 Task: Sort the products in the category "Pepperoni" by relevance.
Action: Mouse moved to (816, 308)
Screenshot: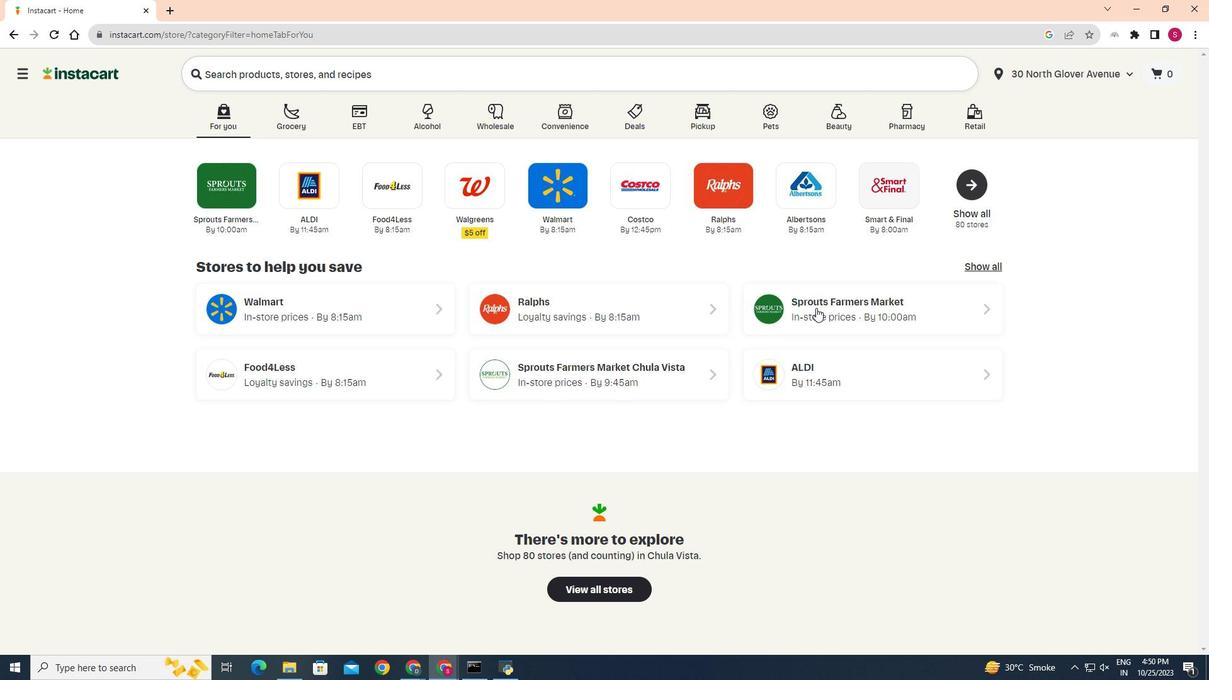 
Action: Mouse pressed left at (816, 308)
Screenshot: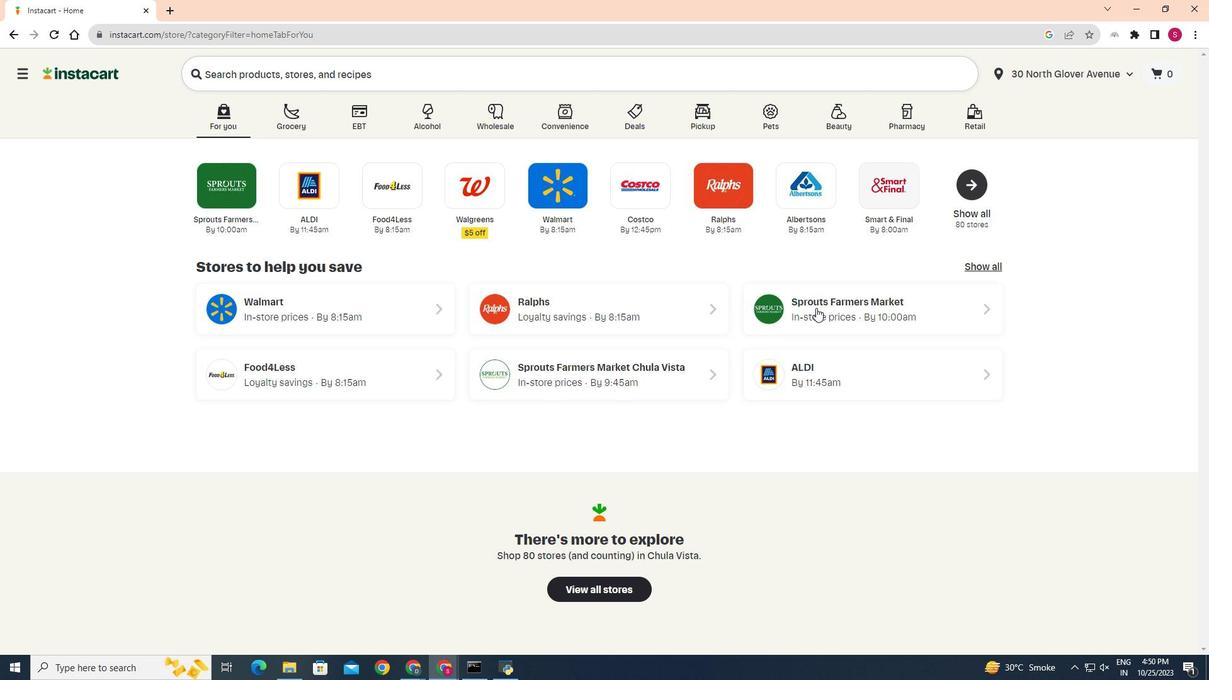 
Action: Mouse moved to (27, 527)
Screenshot: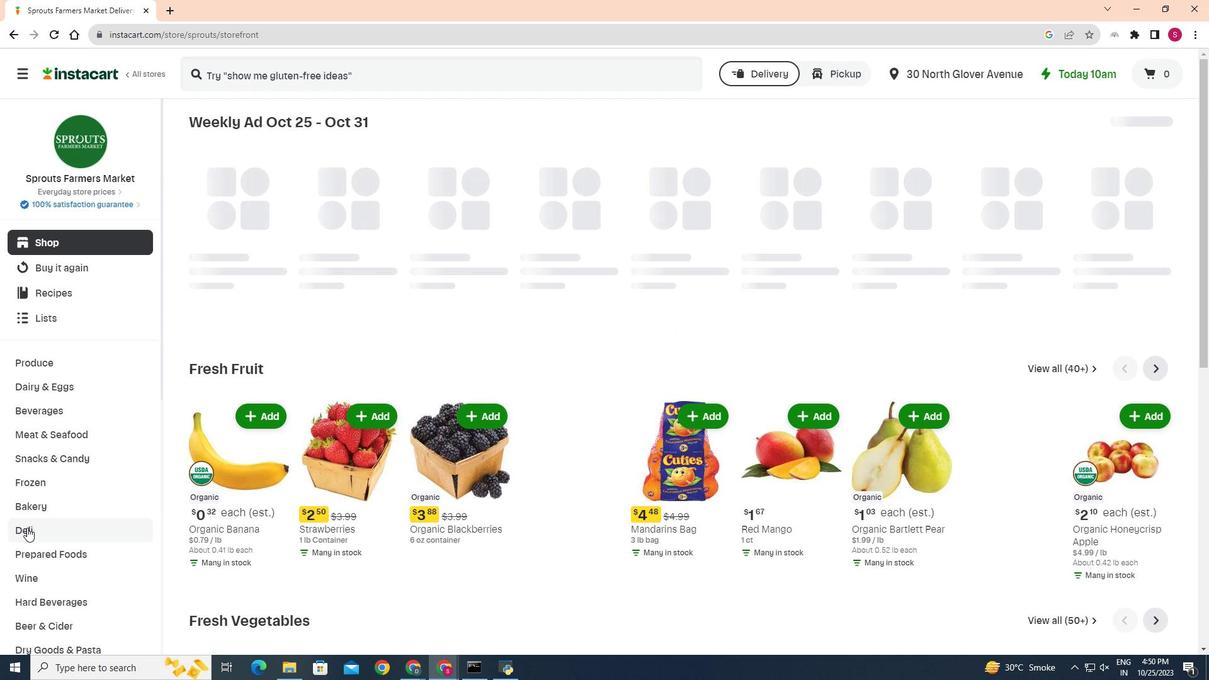 
Action: Mouse pressed left at (27, 527)
Screenshot: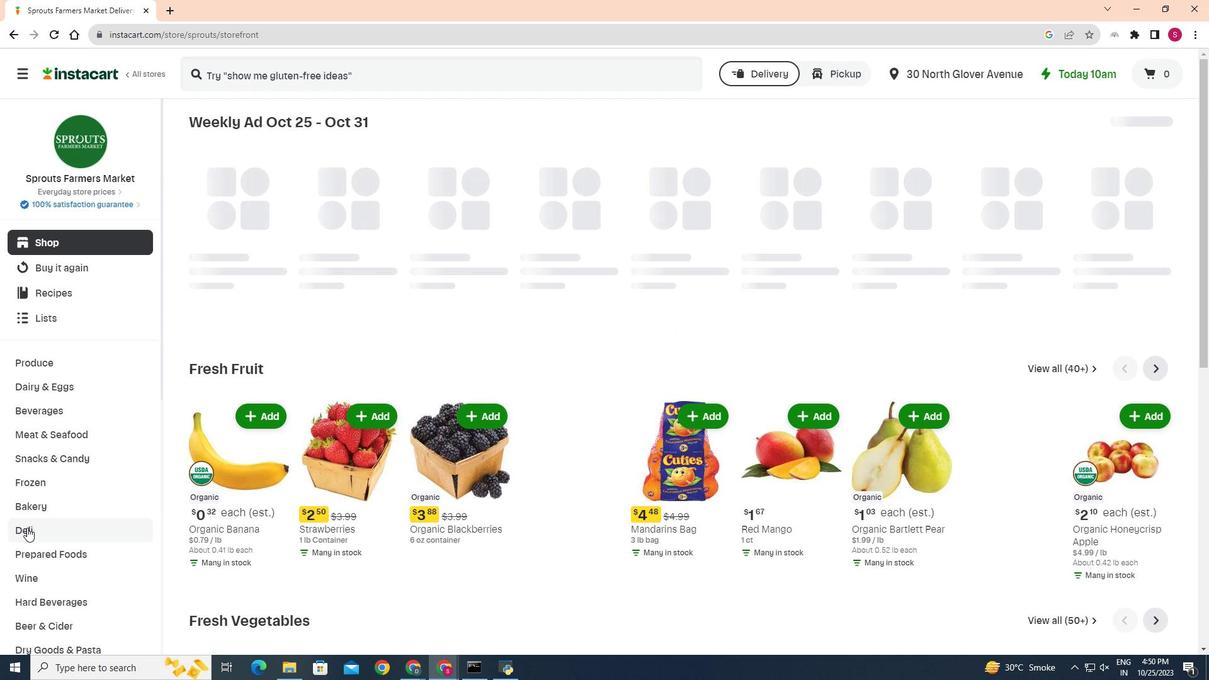 
Action: Mouse moved to (270, 158)
Screenshot: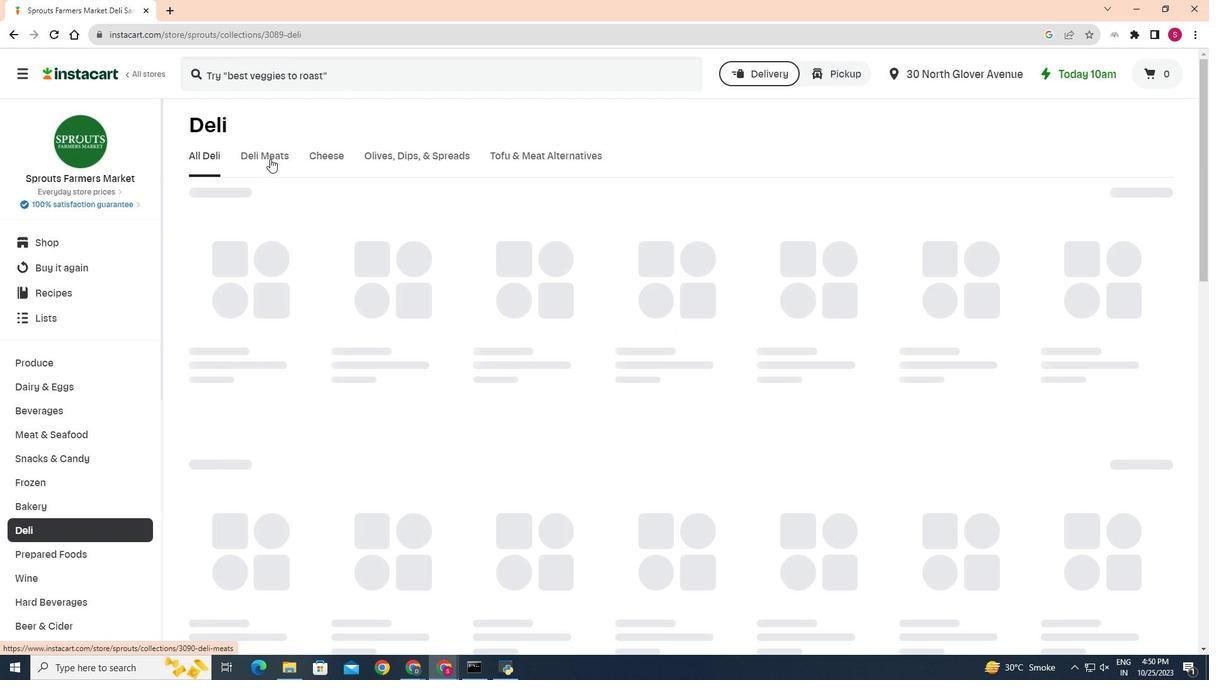 
Action: Mouse pressed left at (270, 158)
Screenshot: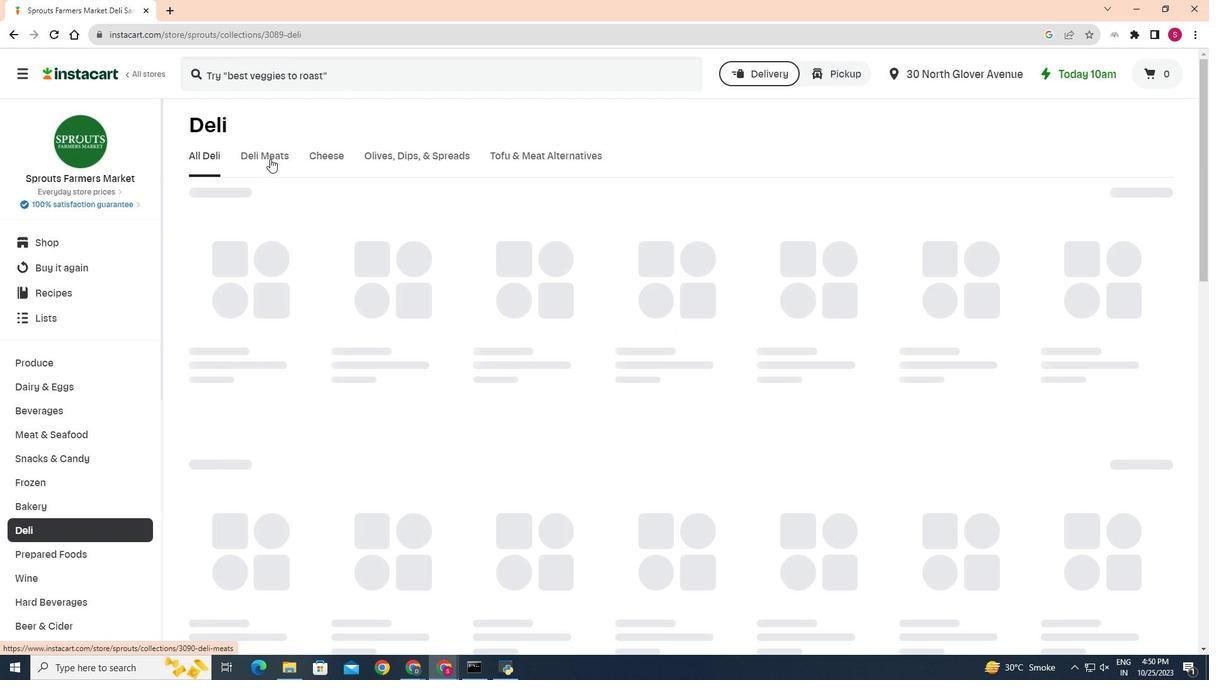 
Action: Mouse moved to (534, 213)
Screenshot: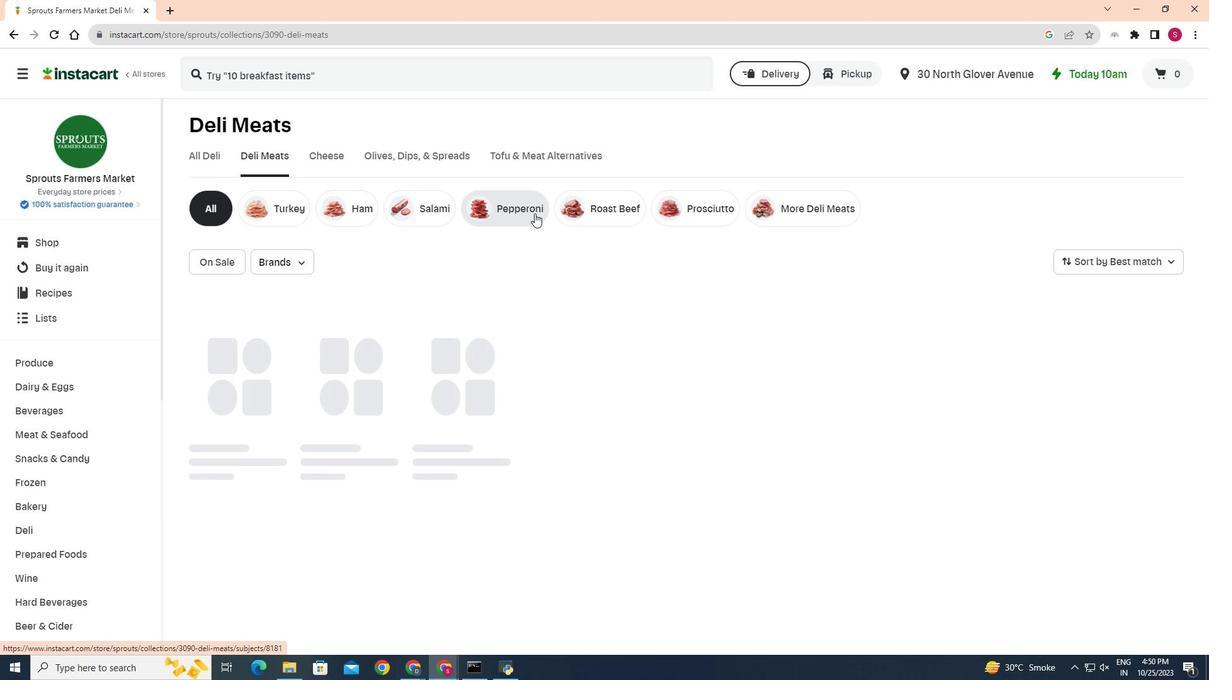 
Action: Mouse pressed left at (534, 213)
Screenshot: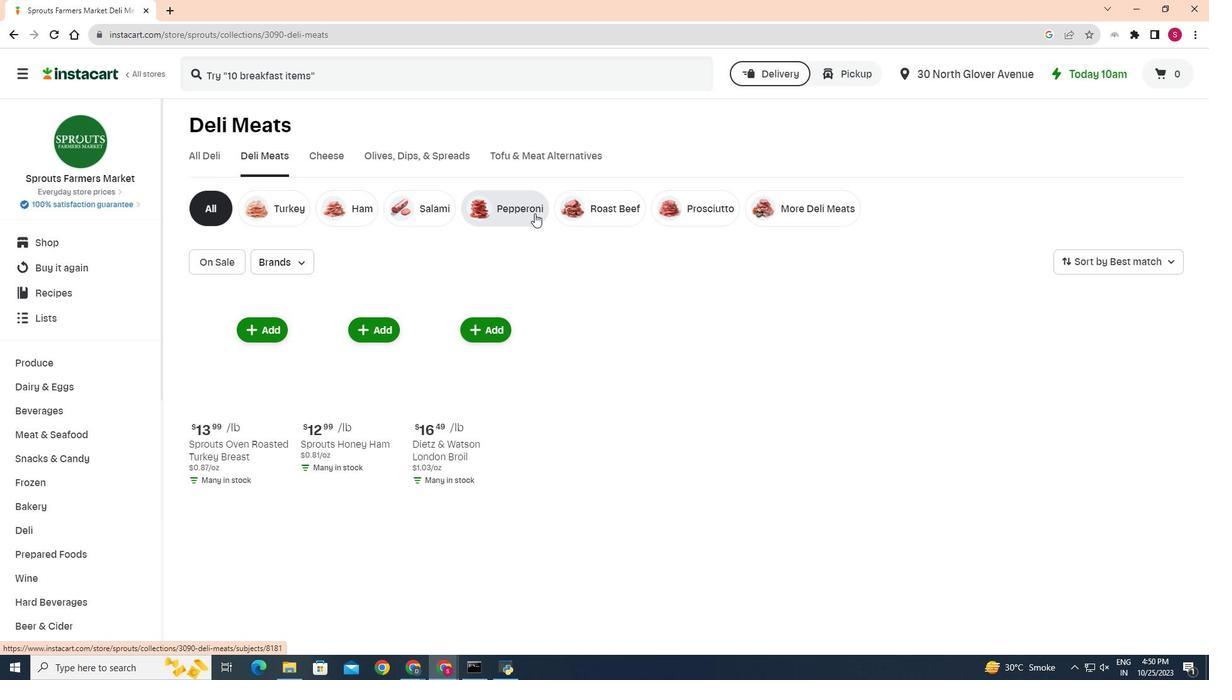 
Action: Mouse moved to (526, 214)
Screenshot: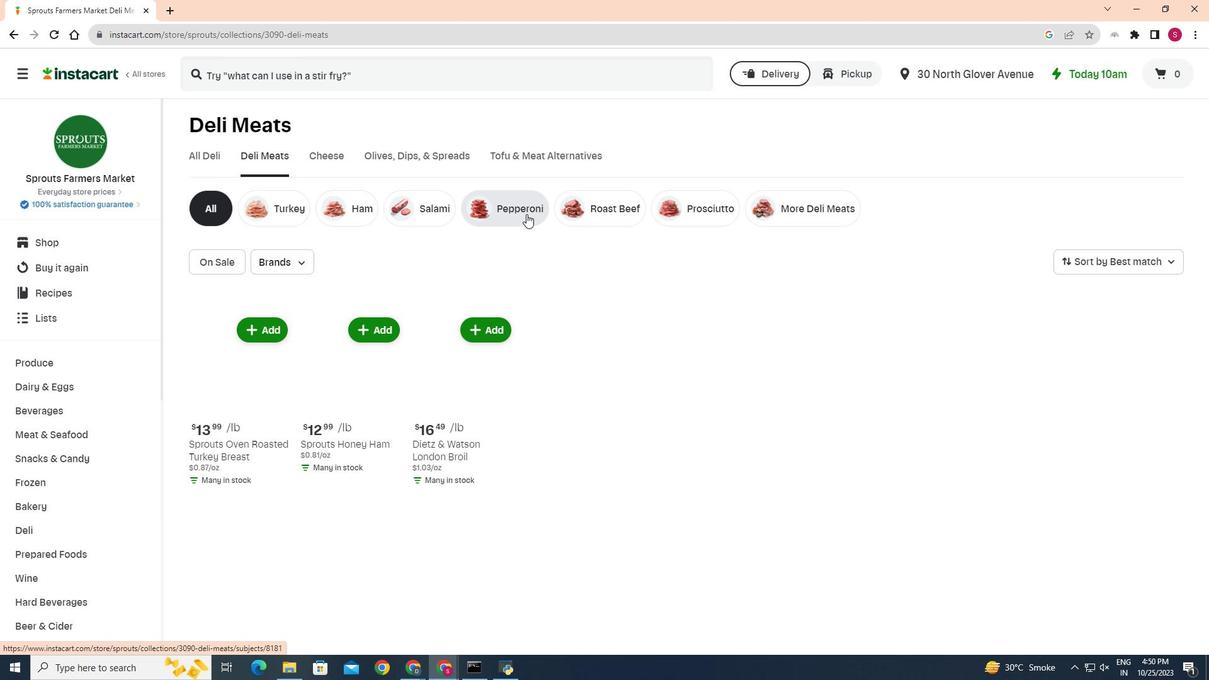 
Action: Mouse pressed left at (526, 214)
Screenshot: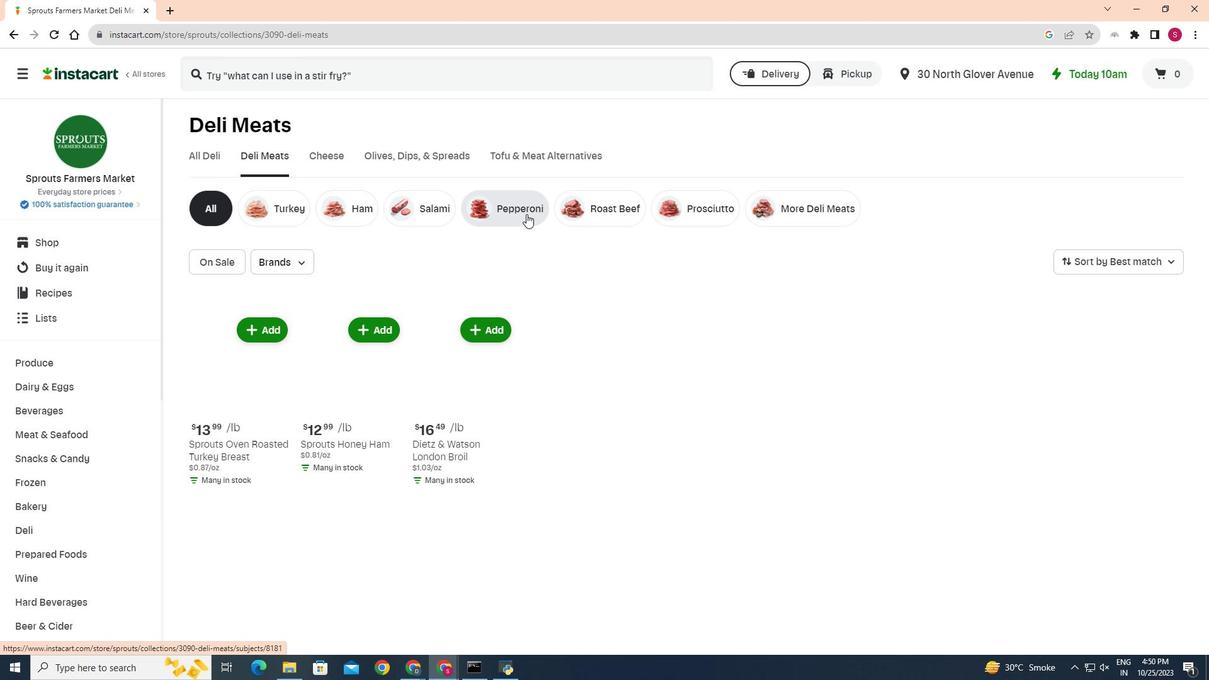 
Action: Mouse moved to (1155, 259)
Screenshot: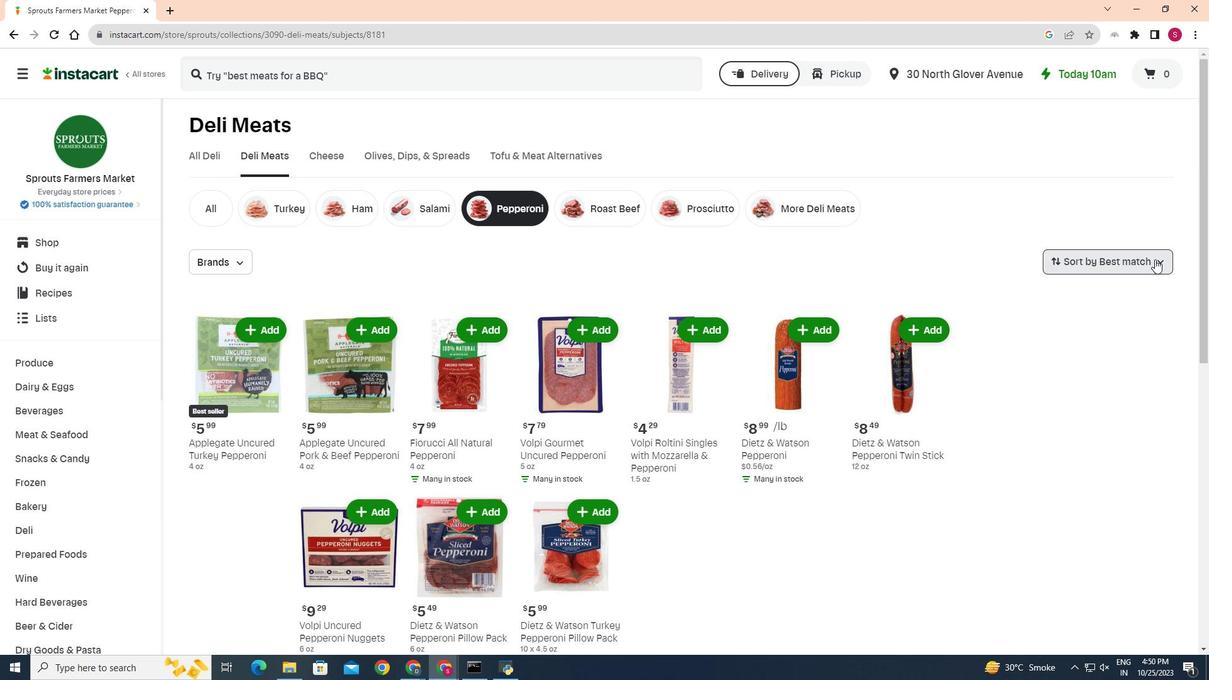 
Action: Mouse pressed left at (1155, 259)
Screenshot: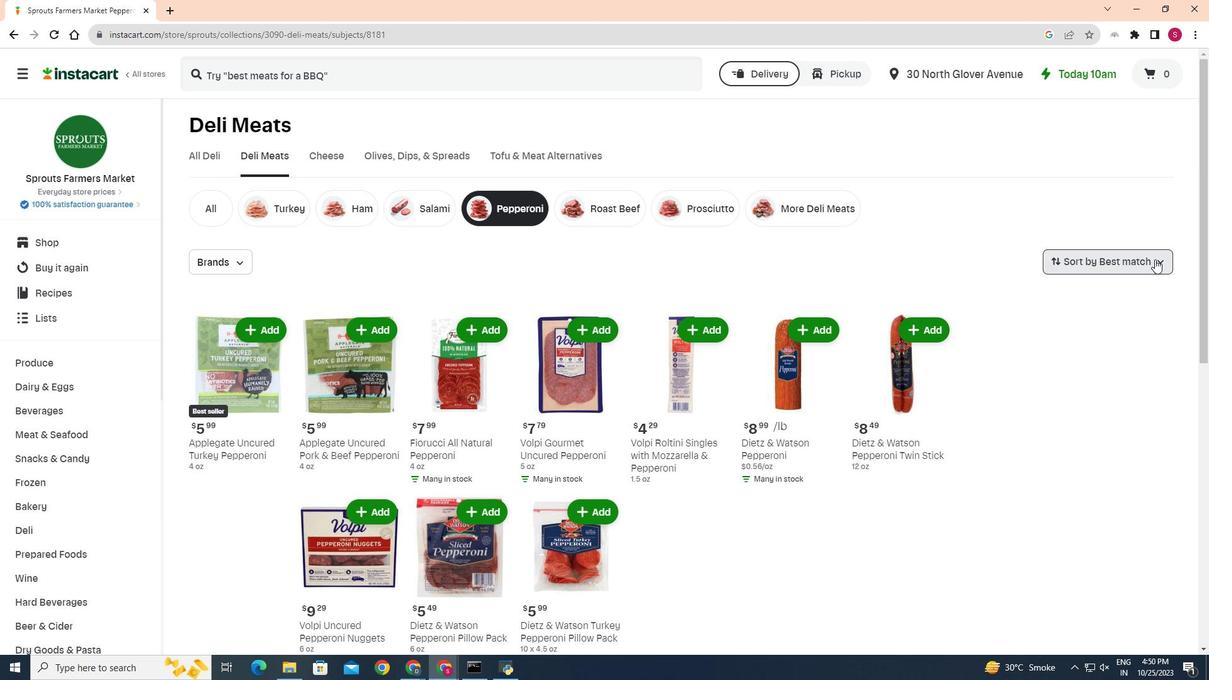 
Action: Mouse moved to (1107, 453)
Screenshot: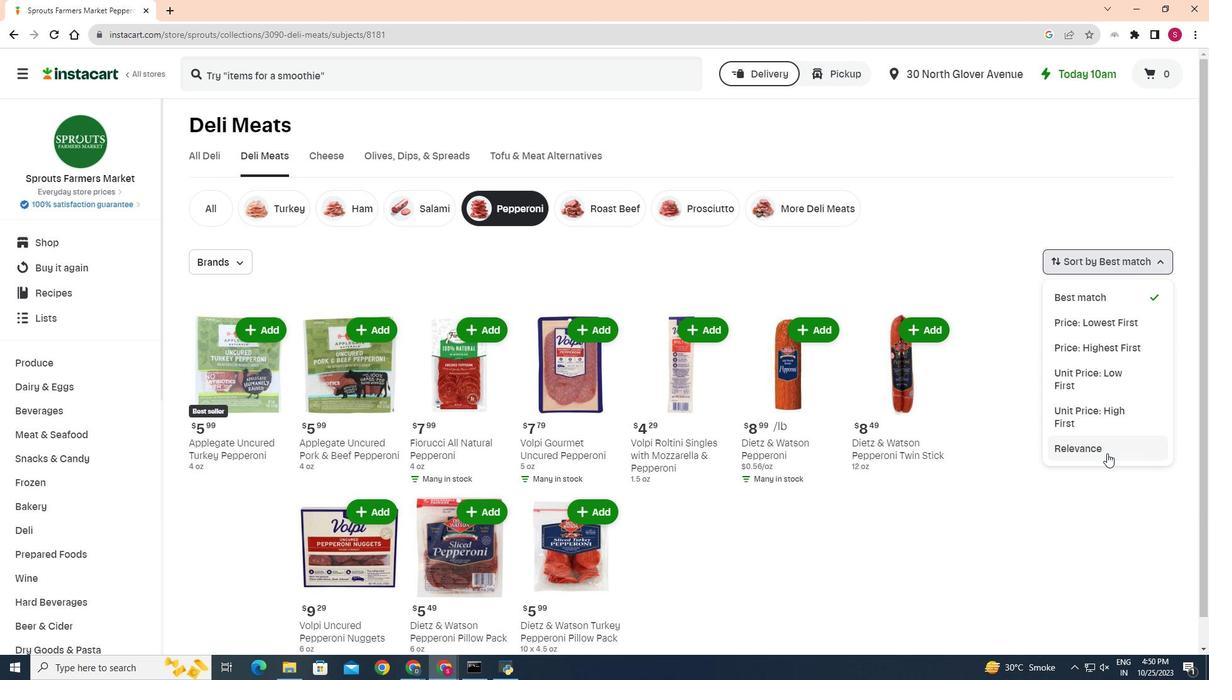 
Action: Mouse pressed left at (1107, 453)
Screenshot: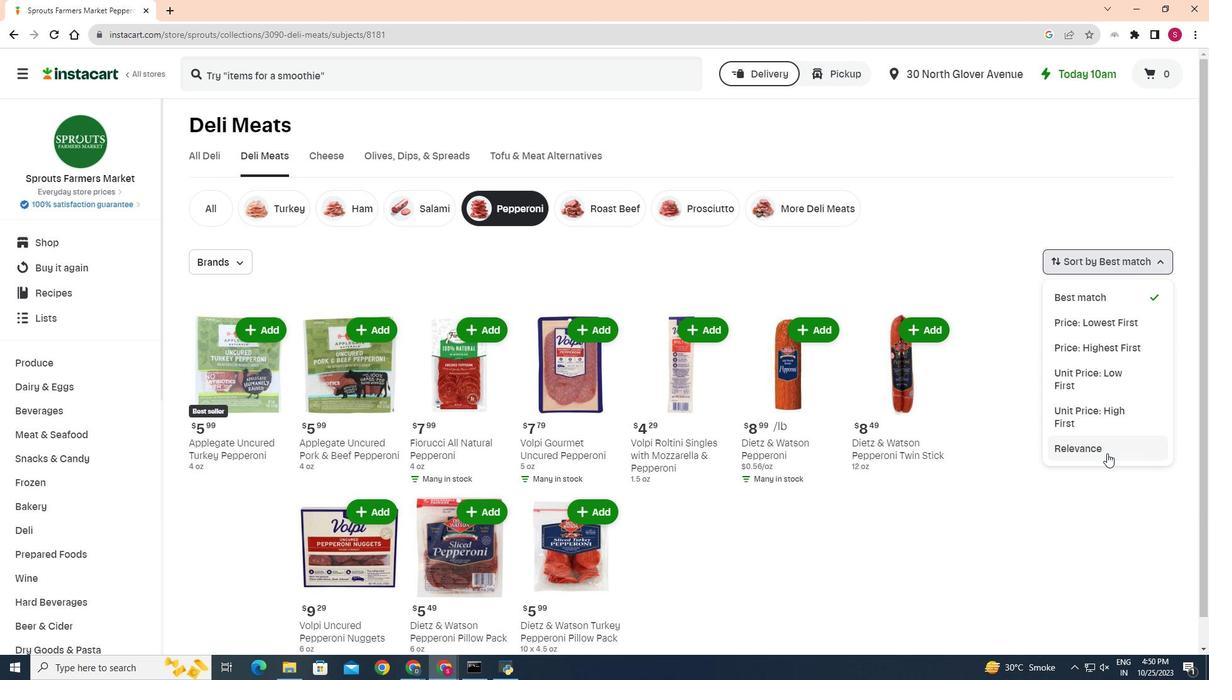 
Action: Mouse moved to (595, 269)
Screenshot: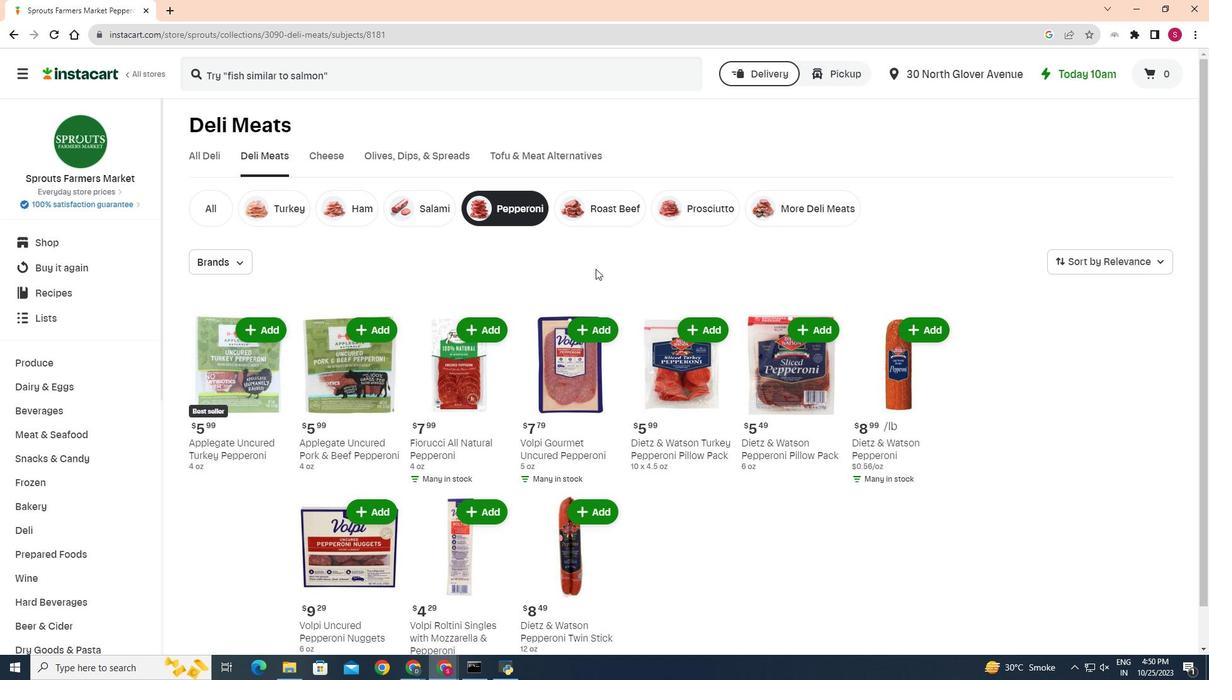 
